 Task: Locate the nearest airport to Miami, Florida, and Fort Lauderdale, Florida.
Action: Mouse moved to (127, 76)
Screenshot: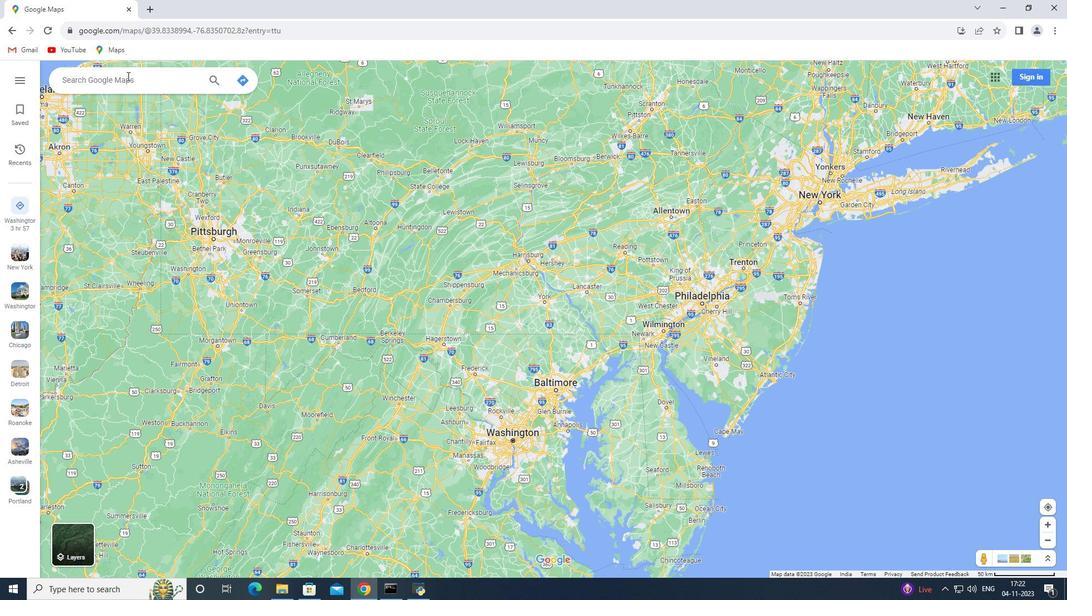 
Action: Mouse pressed left at (127, 76)
Screenshot: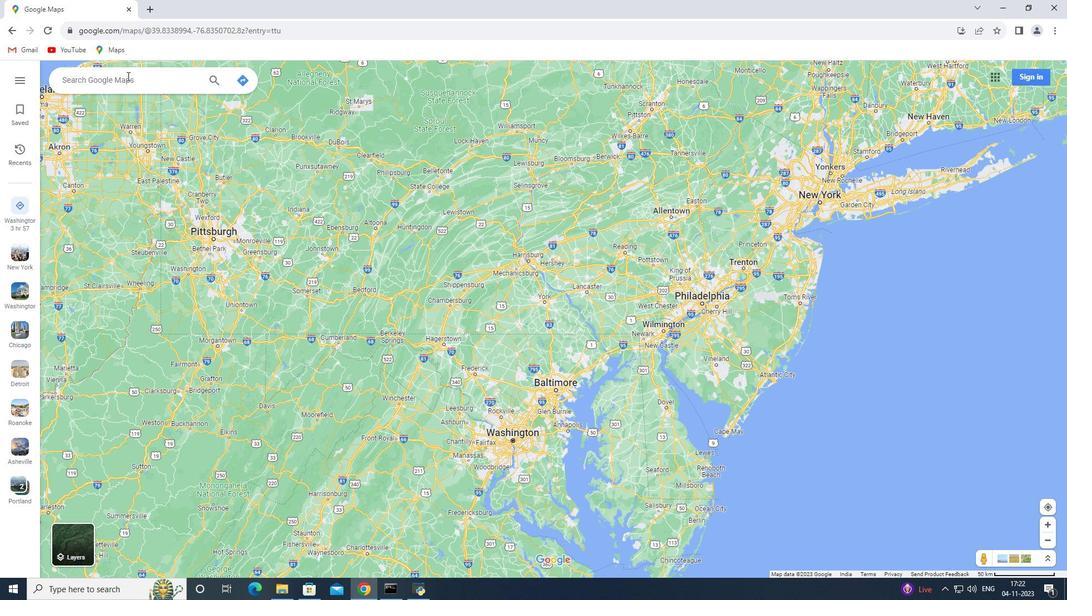 
Action: Key pressed <Key.shift_r>Miami,<Key.space><Key.shift_r><Key.shift_r><Key.shift_r>Florida<Key.enter>
Screenshot: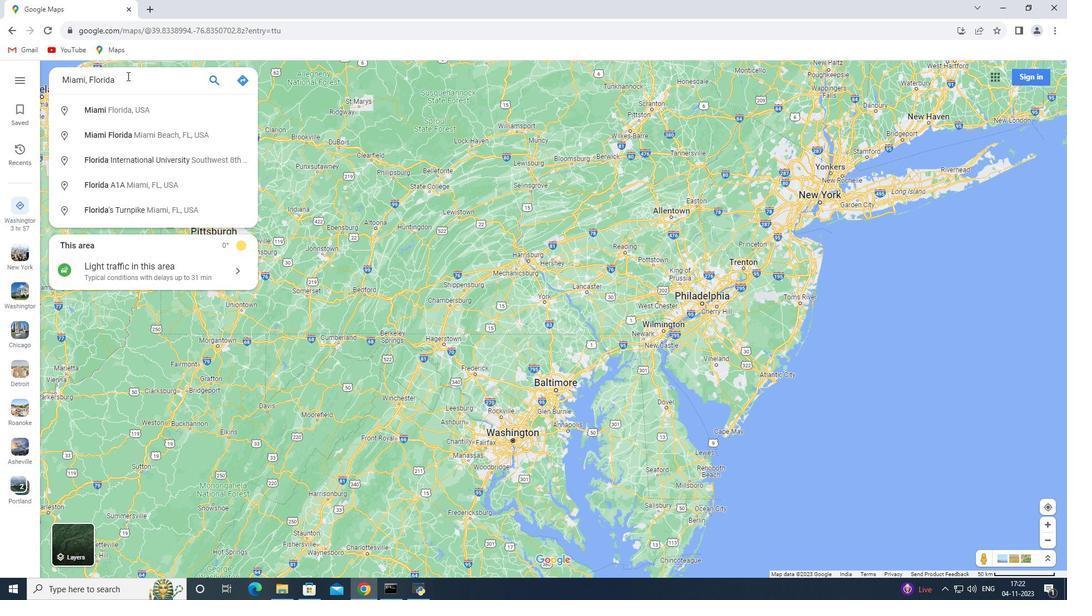 
Action: Mouse moved to (157, 265)
Screenshot: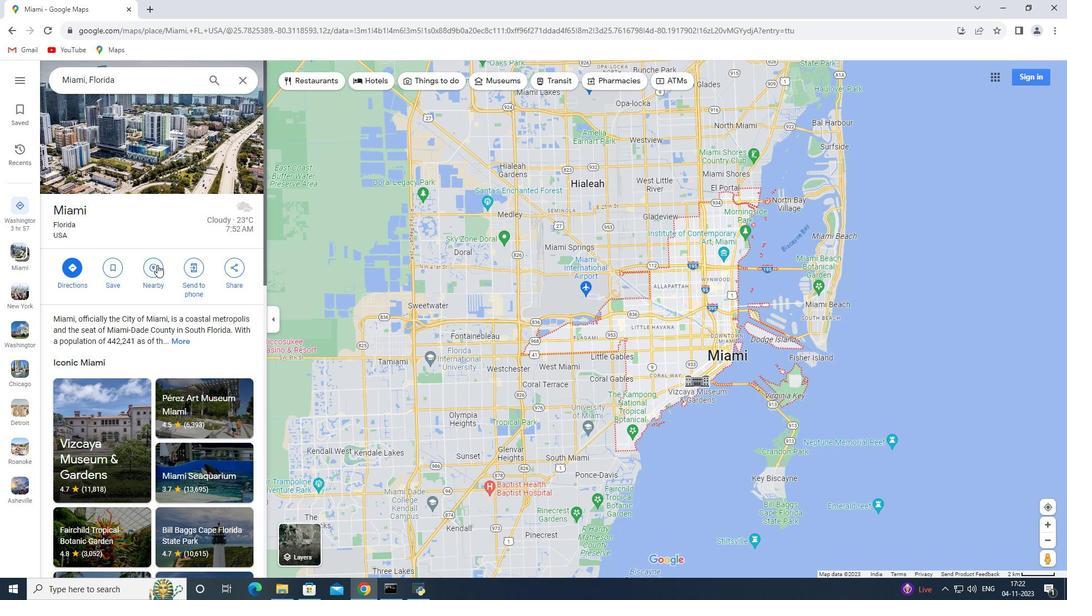 
Action: Mouse pressed left at (157, 265)
Screenshot: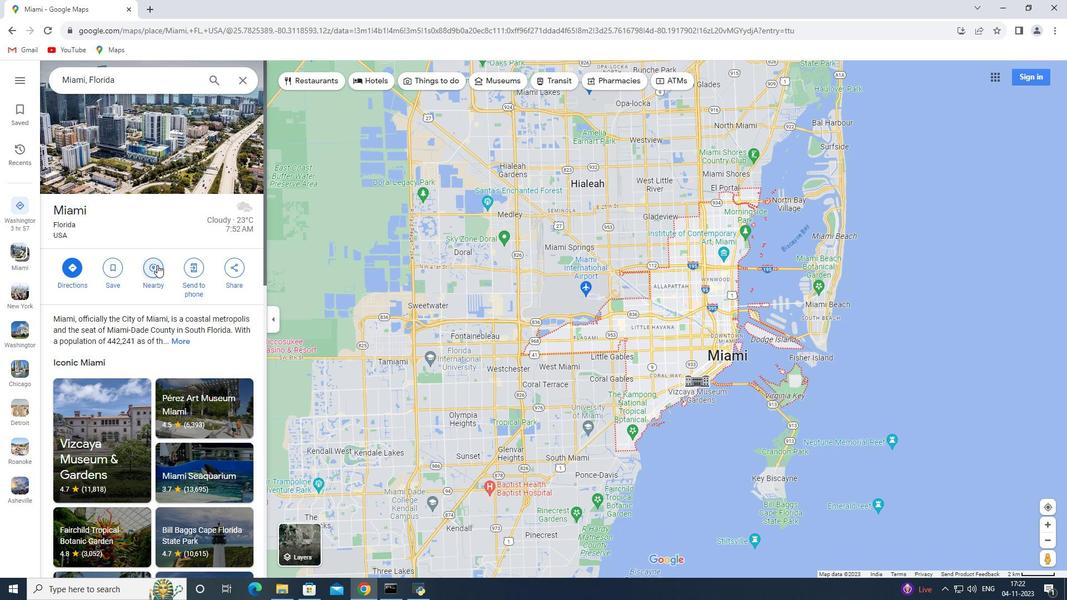 
Action: Mouse moved to (156, 265)
Screenshot: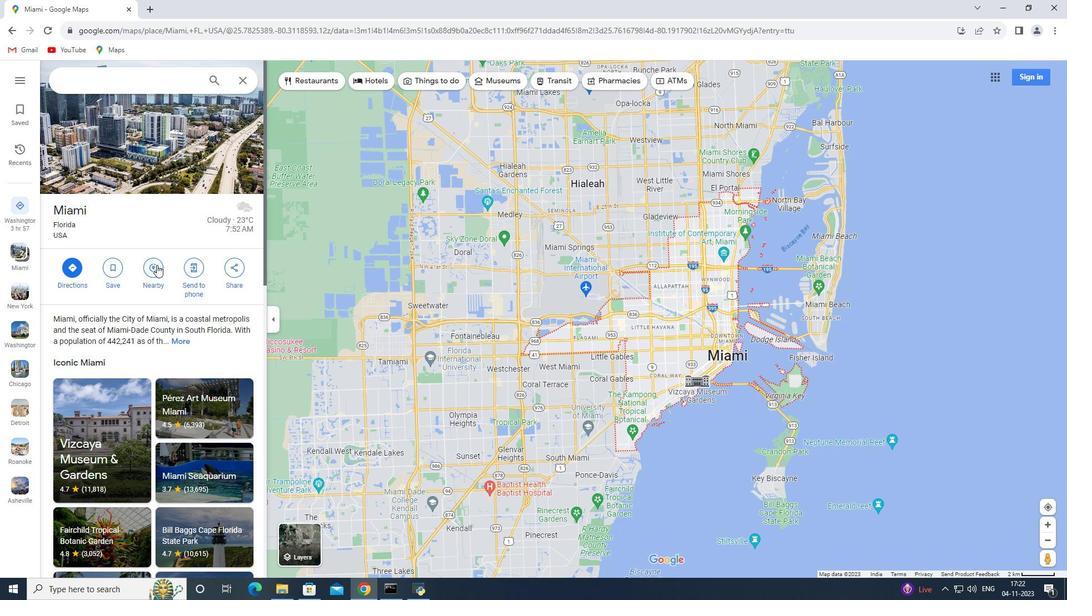 
Action: Key pressed airprt<Key.backspace><Key.backspace>ort<Key.enter>
Screenshot: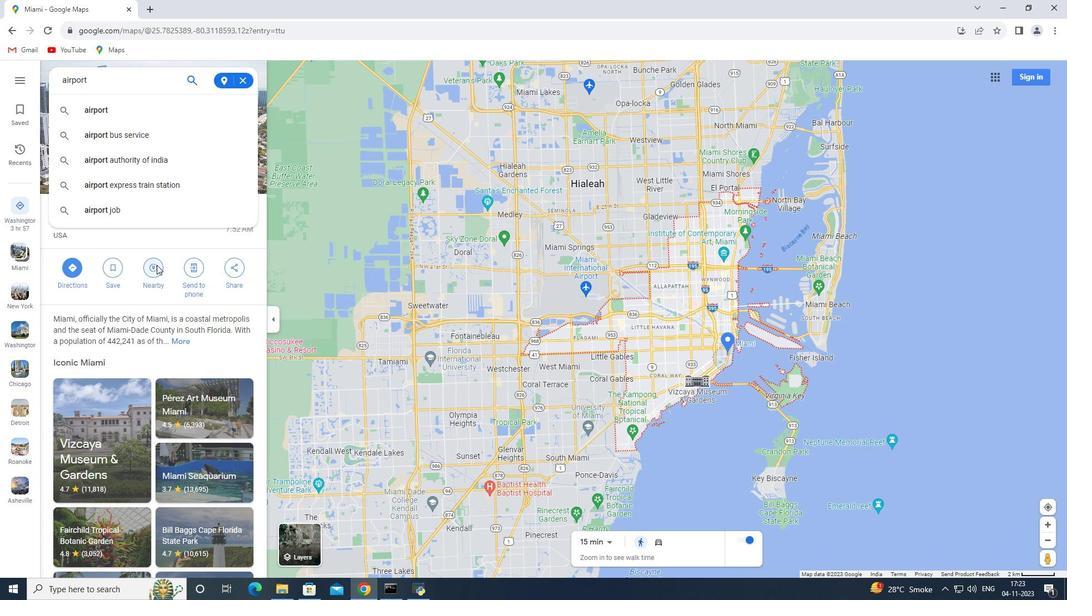 
Action: Mouse moved to (245, 78)
Screenshot: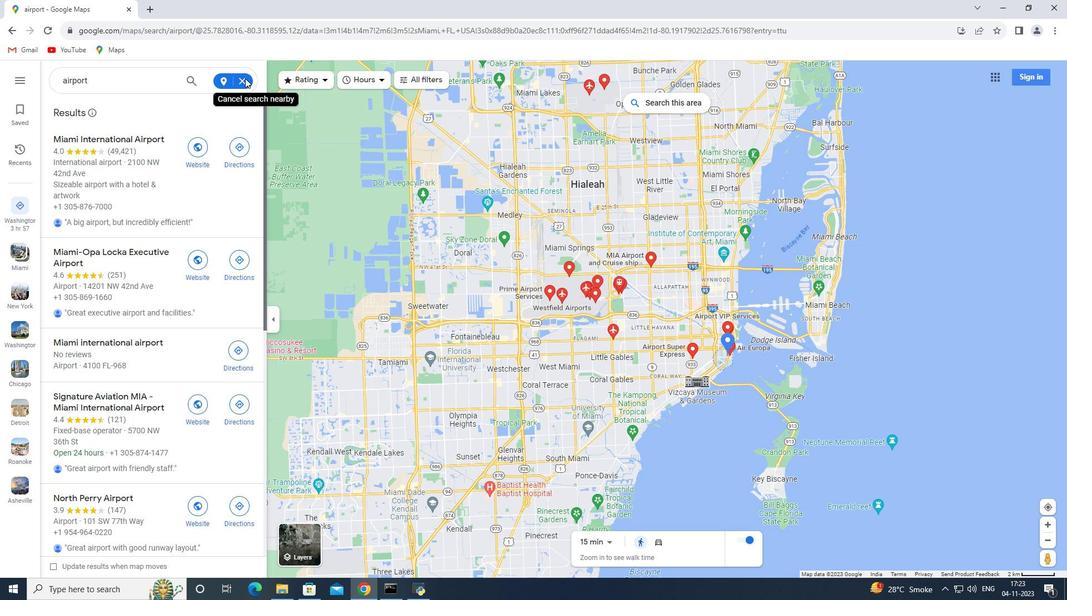 
Action: Mouse pressed left at (245, 78)
Screenshot: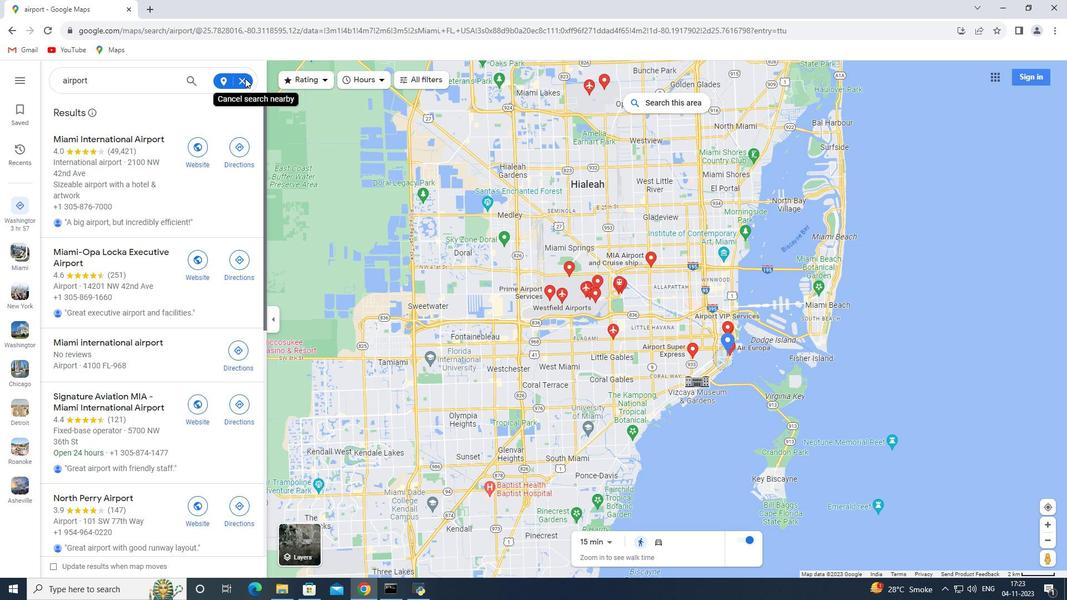 
Action: Mouse moved to (240, 80)
Screenshot: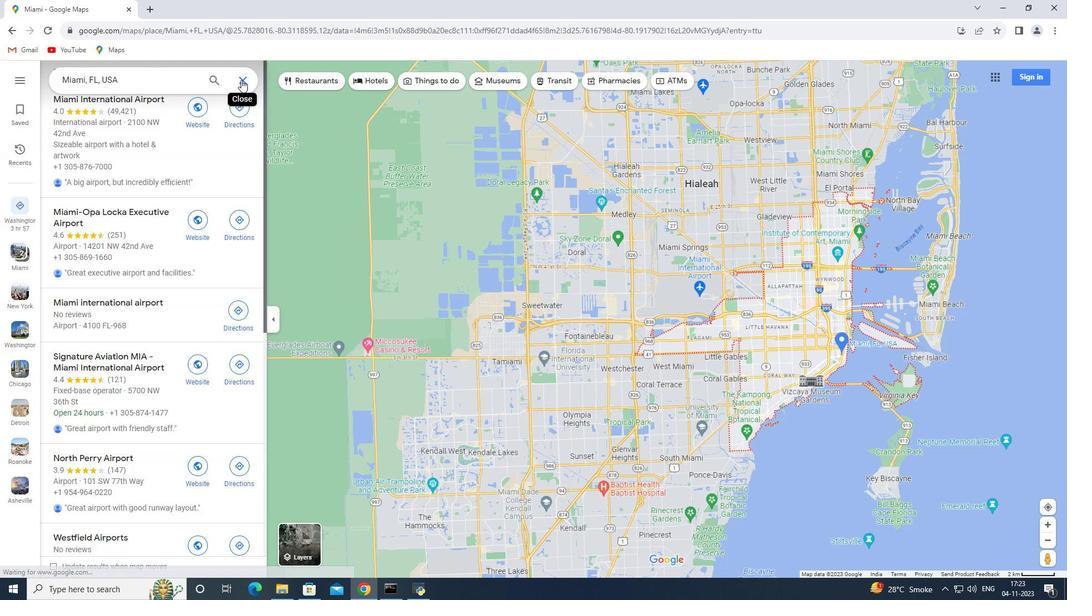 
Action: Mouse pressed left at (240, 80)
Screenshot: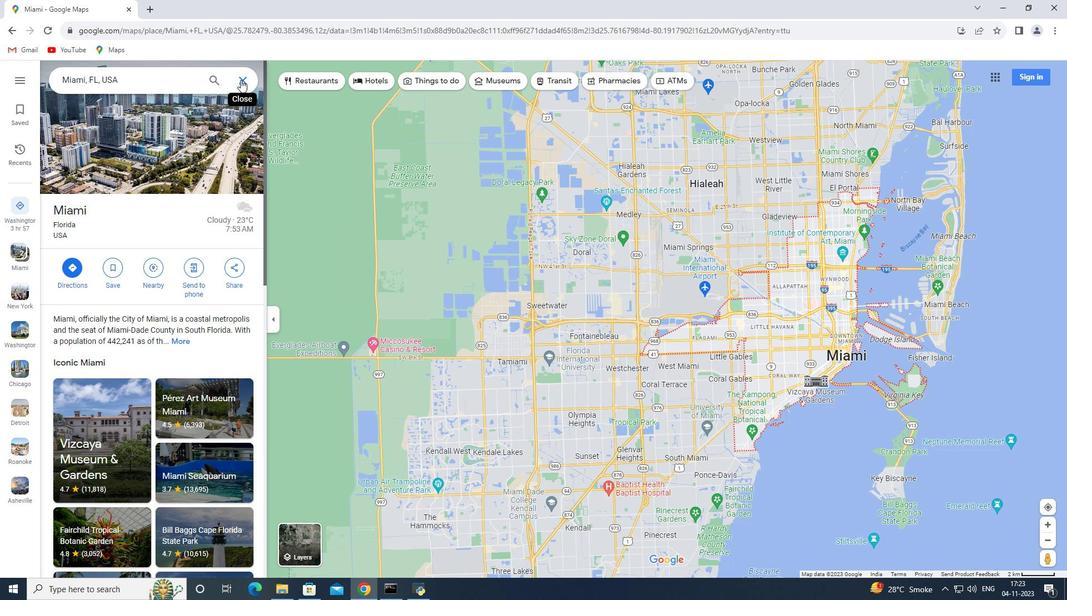 
Action: Mouse moved to (171, 82)
Screenshot: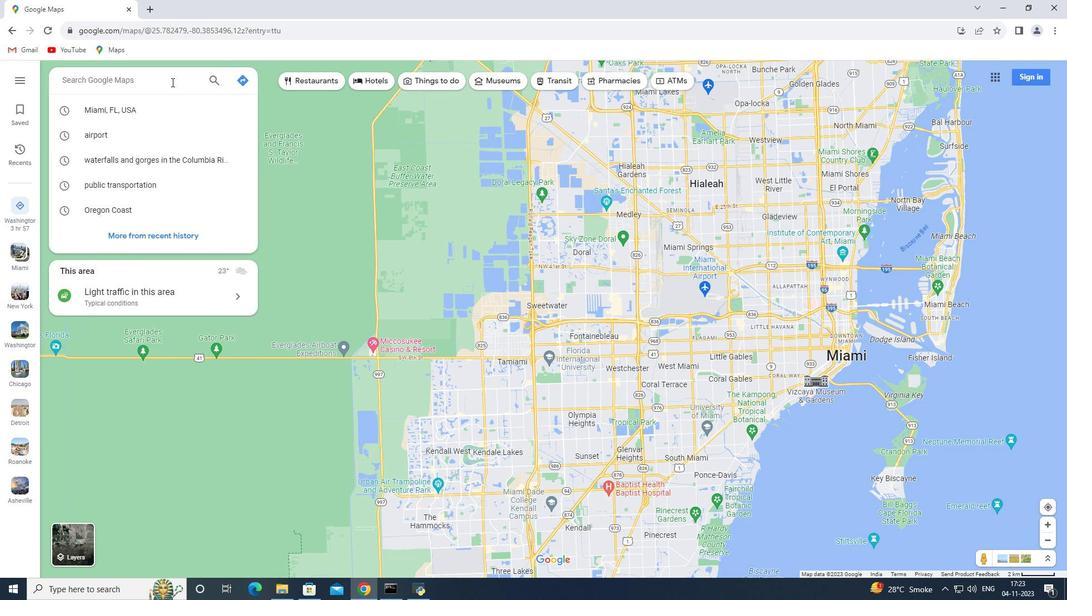 
Action: Key pressed <Key.shift_r><Key.shift_r><Key.shift_r><Key.shift_r><Key.shift_r><Key.shift_r><Key.shift_r>Fort<Key.space><Key.shift_r>Lauderdale,<Key.space><Key.shift>Florida<Key.enter>
Screenshot: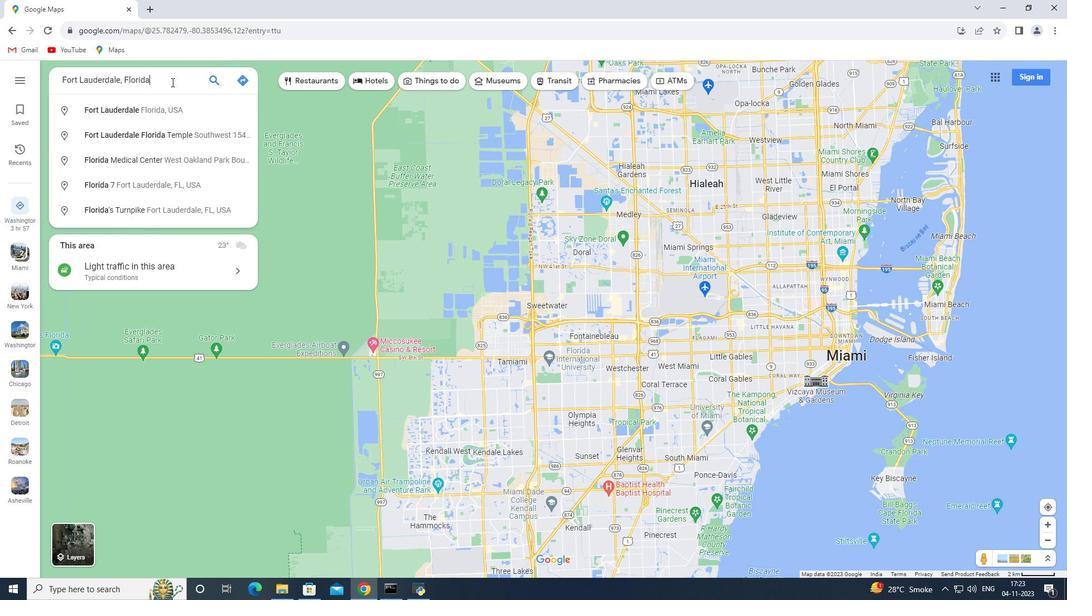 
Action: Mouse moved to (150, 268)
Screenshot: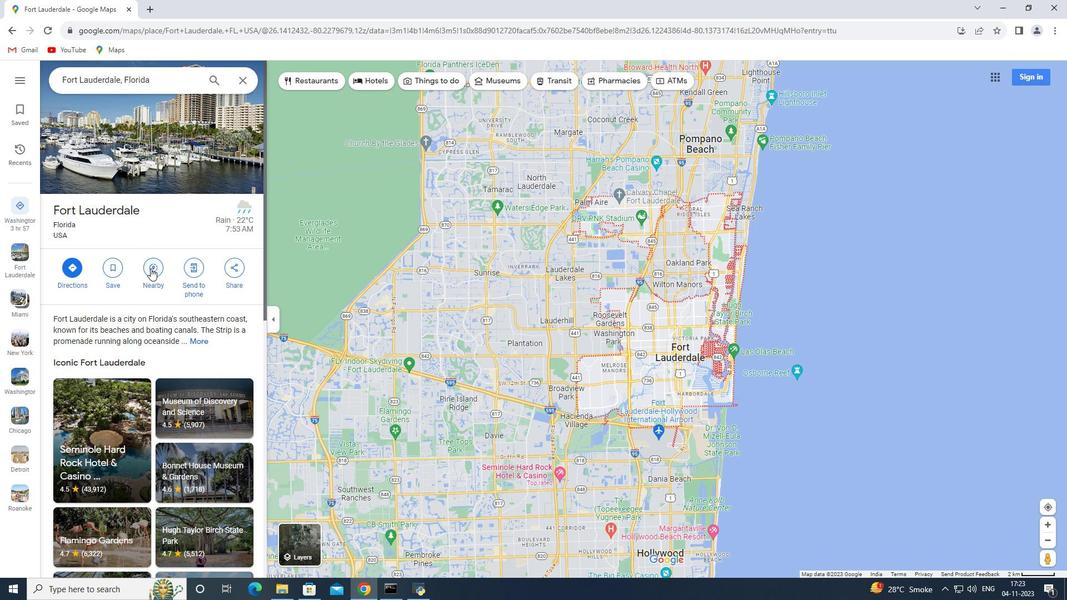 
Action: Mouse pressed left at (150, 268)
Screenshot: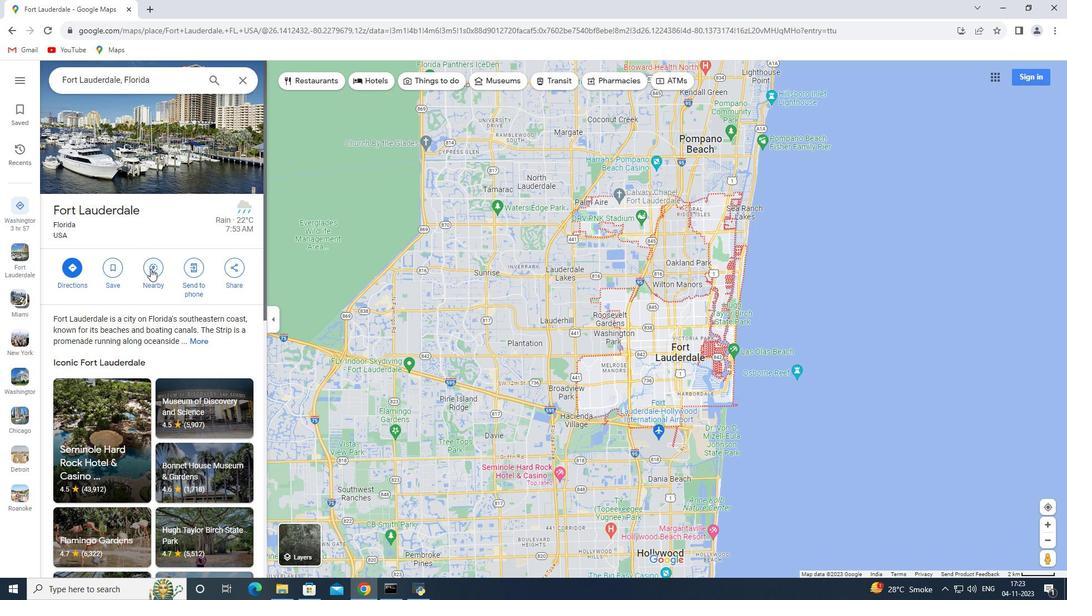 
Action: Mouse moved to (151, 268)
Screenshot: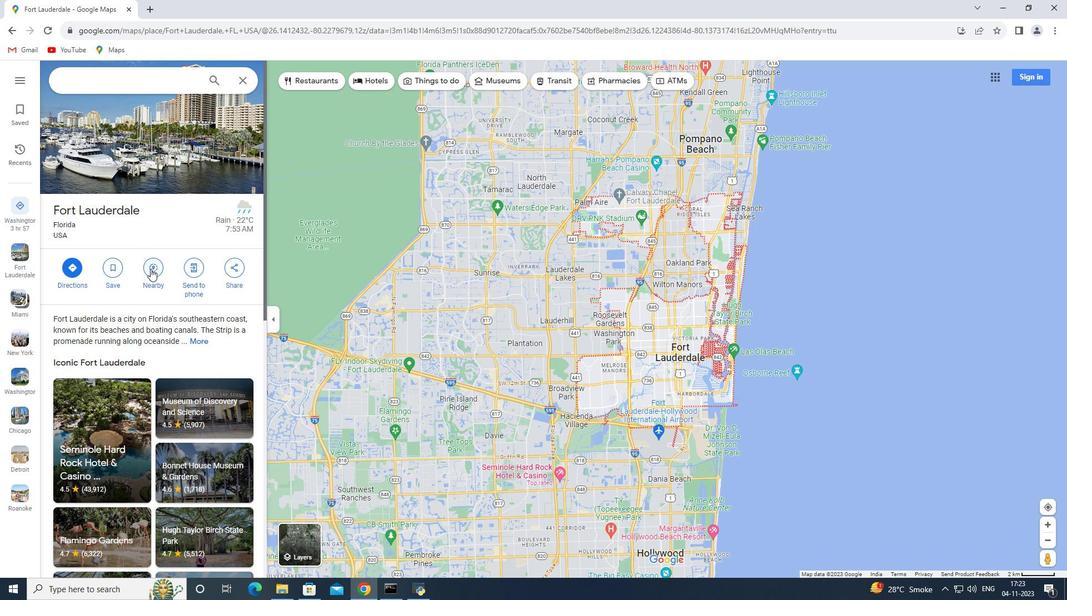 
Action: Key pressed airport<Key.enter>
Screenshot: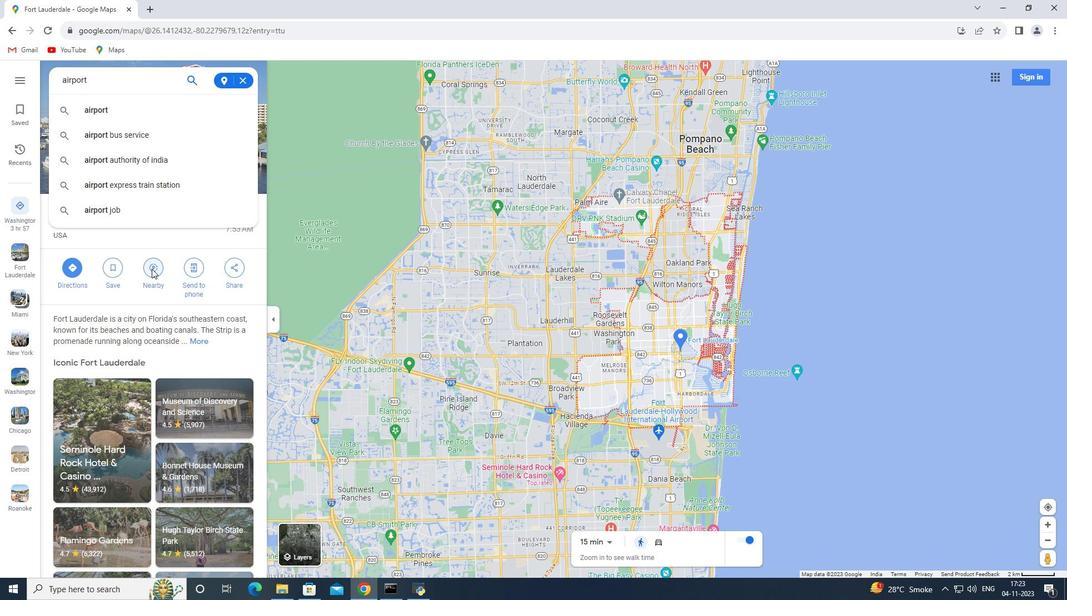 
